 Task: Create a due date automation trigger when advanced on, on the wednesday of the week a card is due add checklist without checklist "Resume" at 11:00 AM.
Action: Mouse moved to (972, 88)
Screenshot: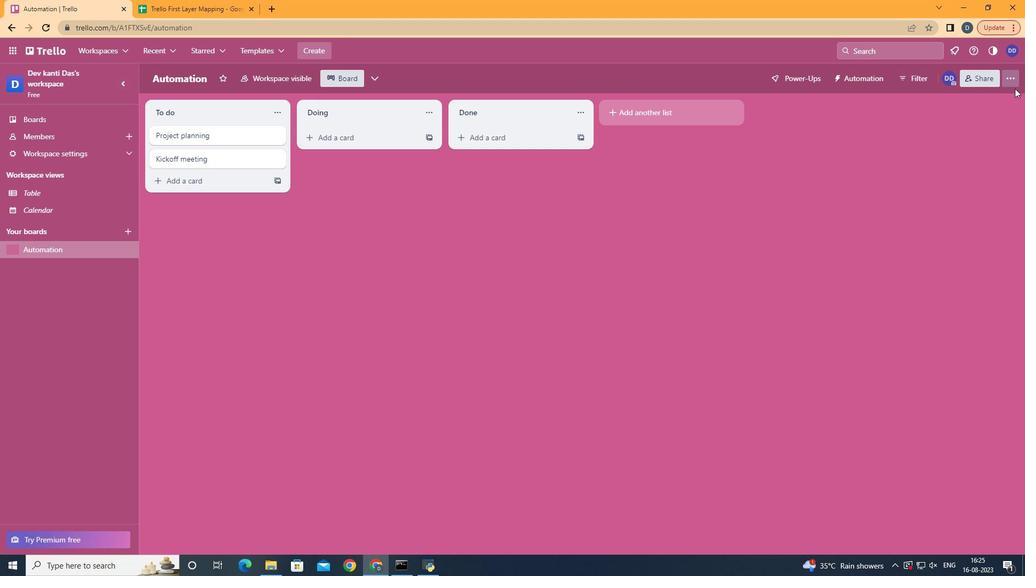 
Action: Mouse pressed left at (972, 88)
Screenshot: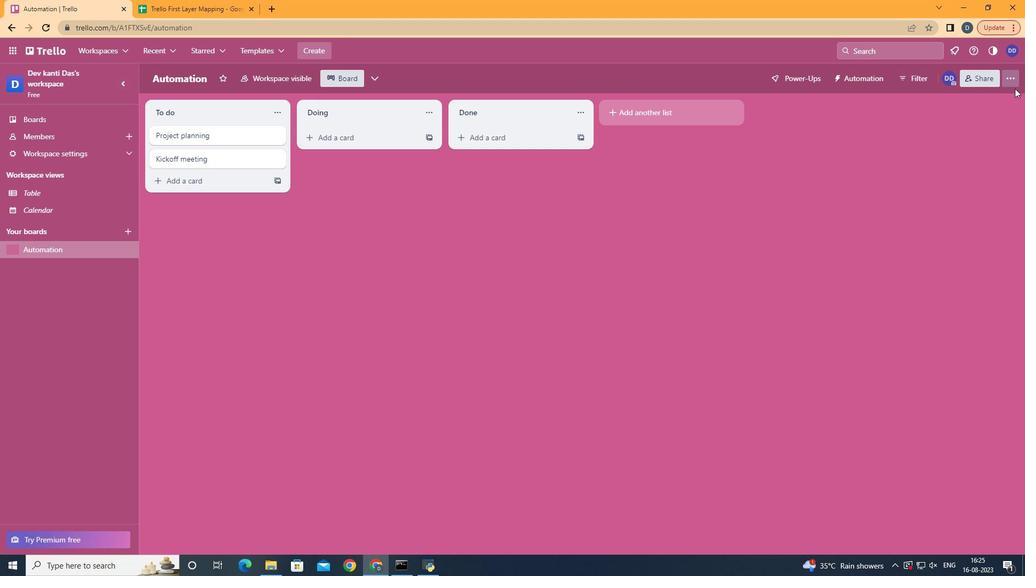 
Action: Mouse moved to (936, 221)
Screenshot: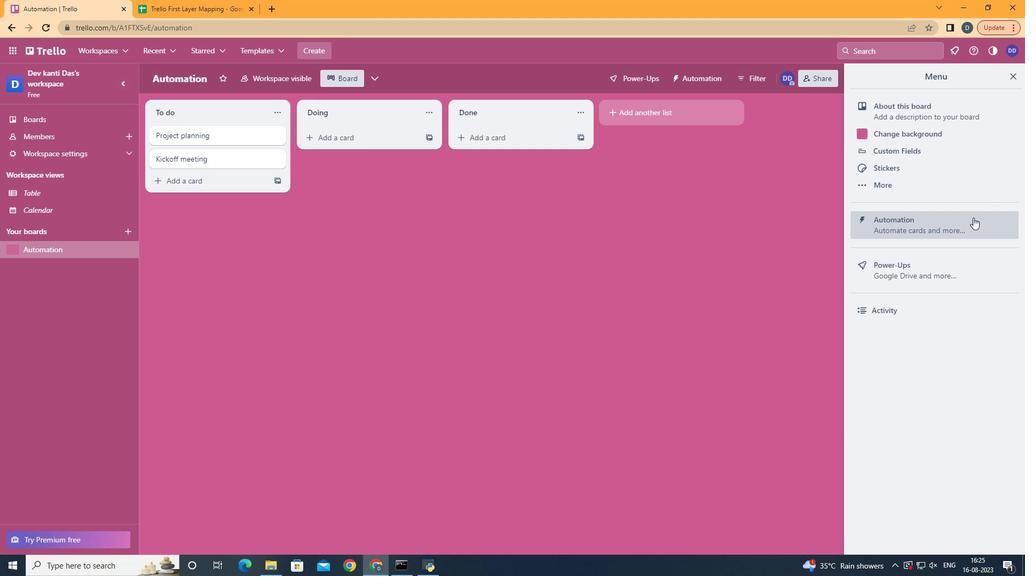 
Action: Mouse pressed left at (936, 221)
Screenshot: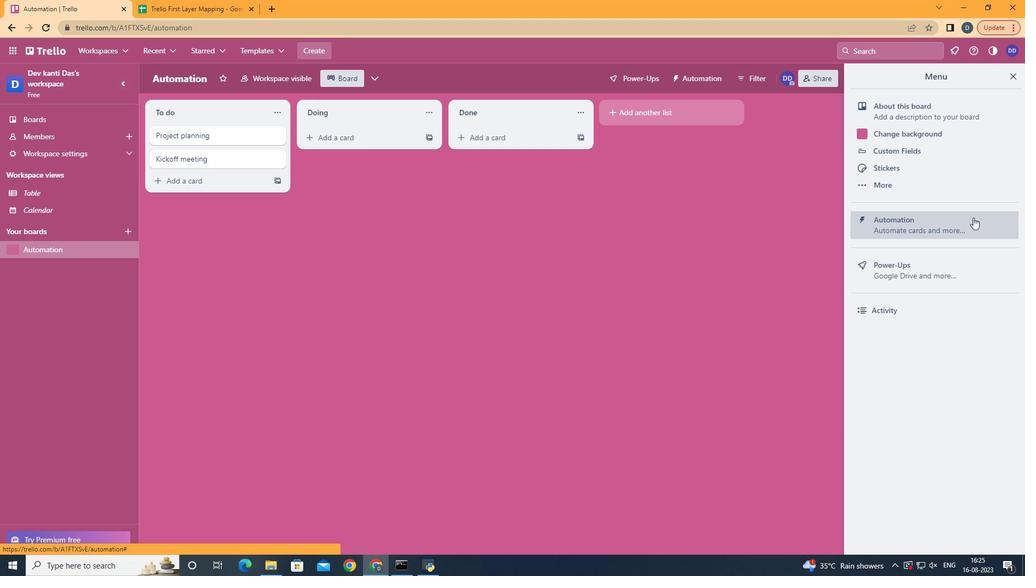 
Action: Mouse moved to (330, 209)
Screenshot: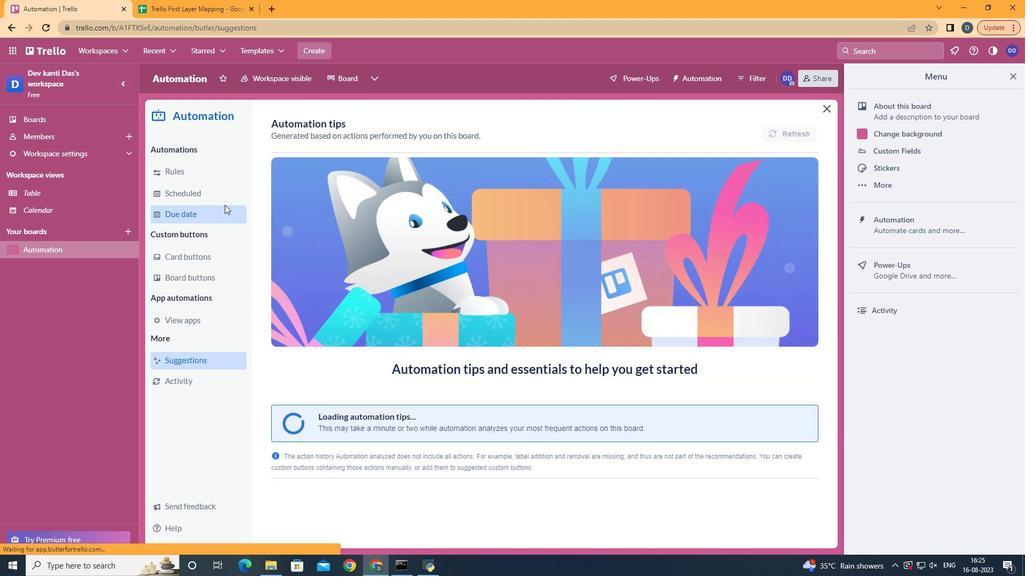 
Action: Mouse pressed left at (330, 209)
Screenshot: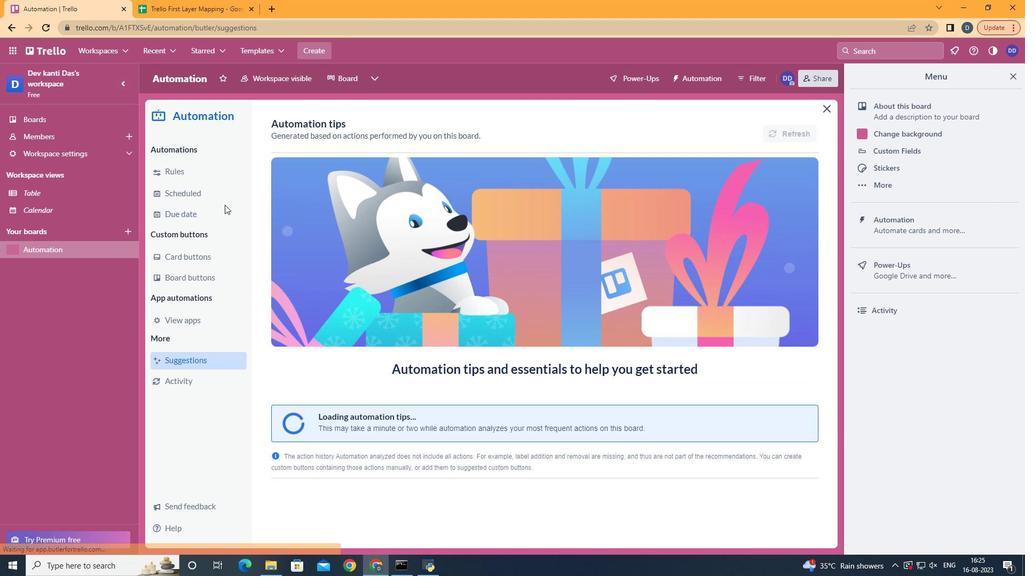 
Action: Mouse moved to (325, 220)
Screenshot: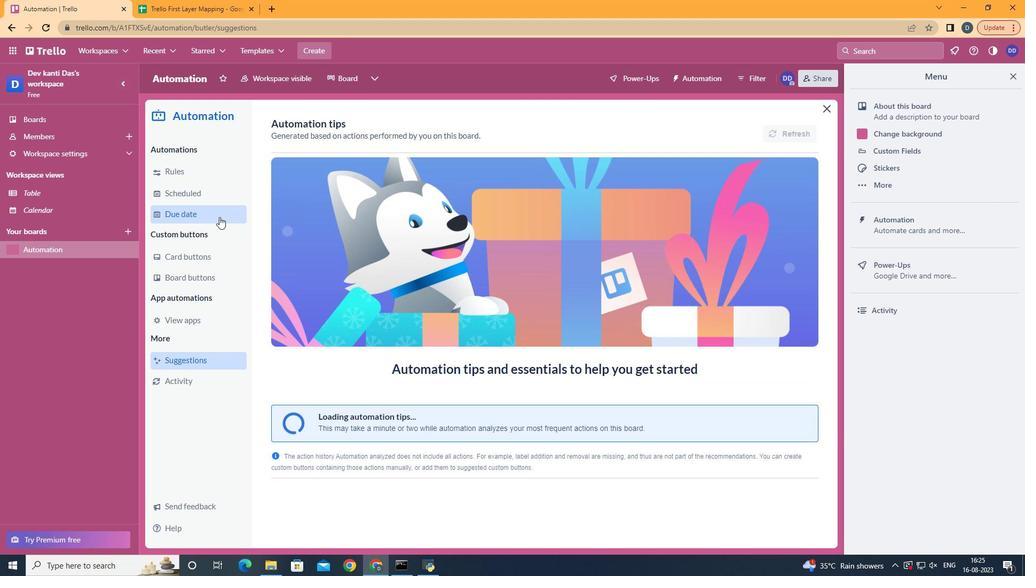
Action: Mouse pressed left at (325, 220)
Screenshot: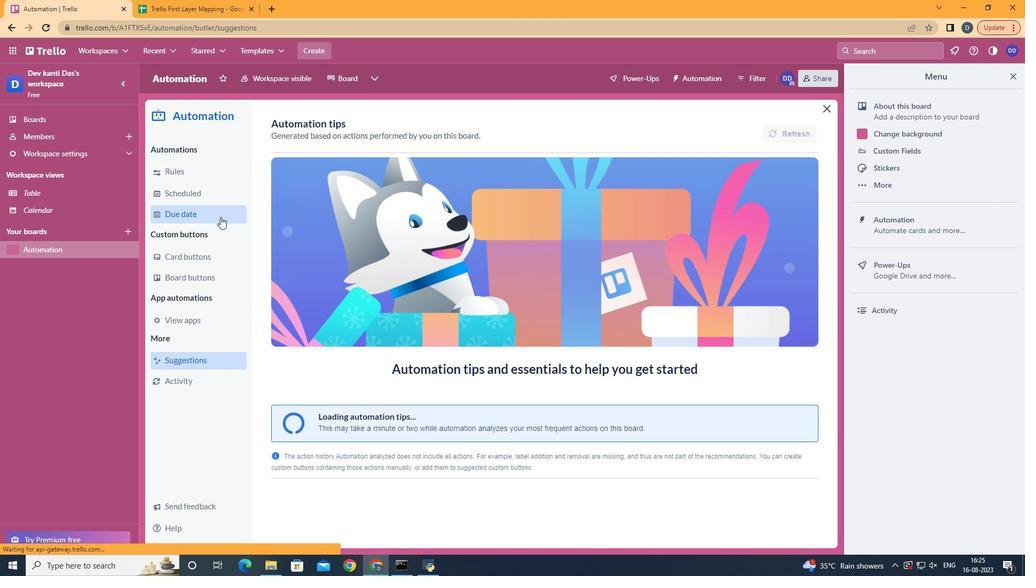
Action: Mouse moved to (754, 137)
Screenshot: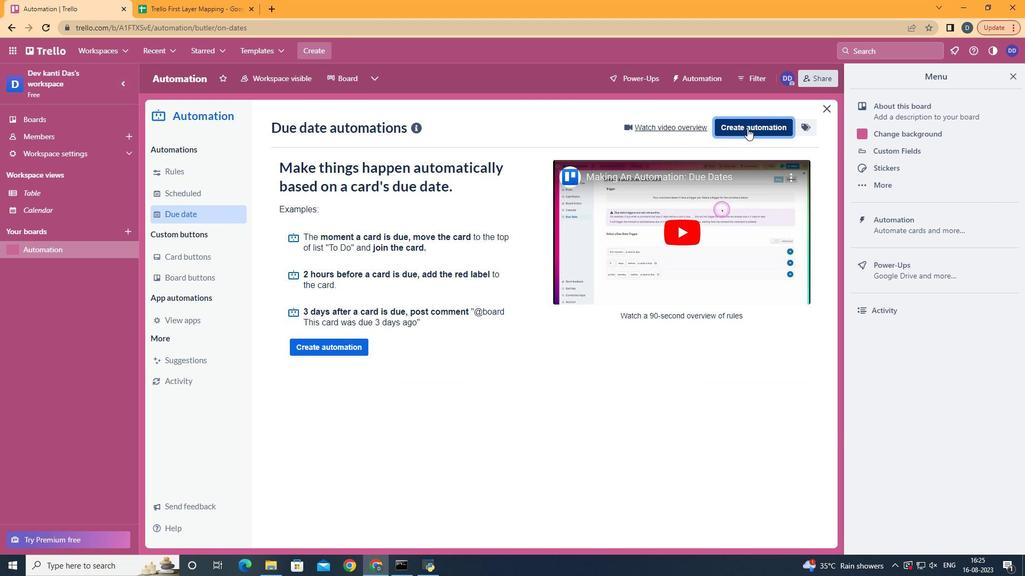 
Action: Mouse pressed left at (754, 137)
Screenshot: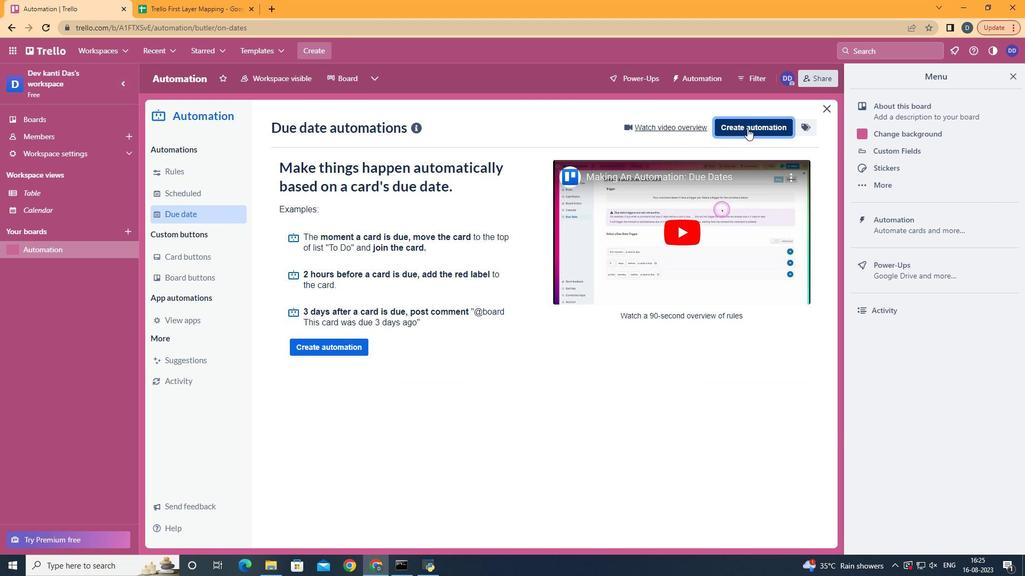 
Action: Mouse moved to (600, 241)
Screenshot: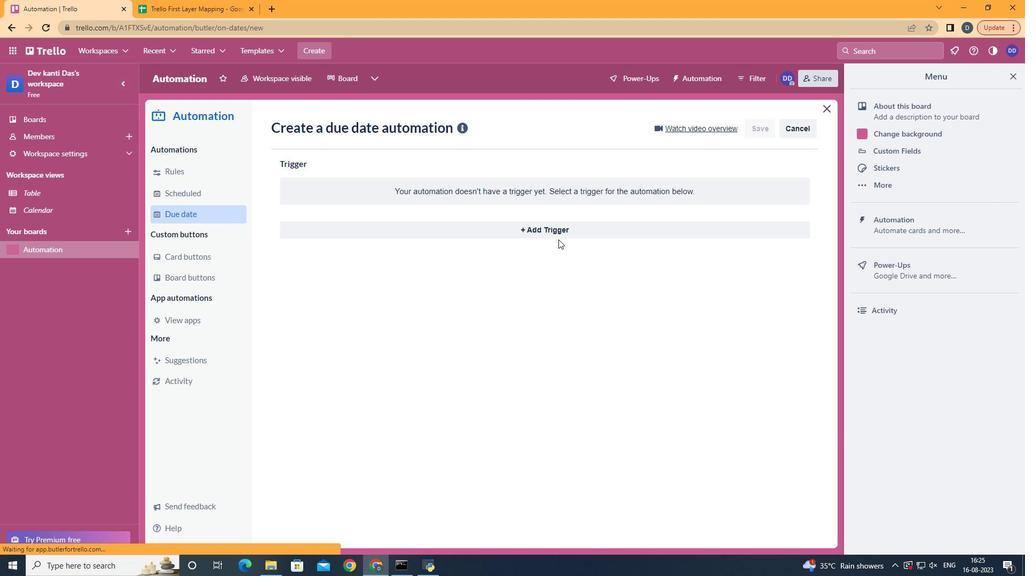 
Action: Mouse pressed left at (600, 241)
Screenshot: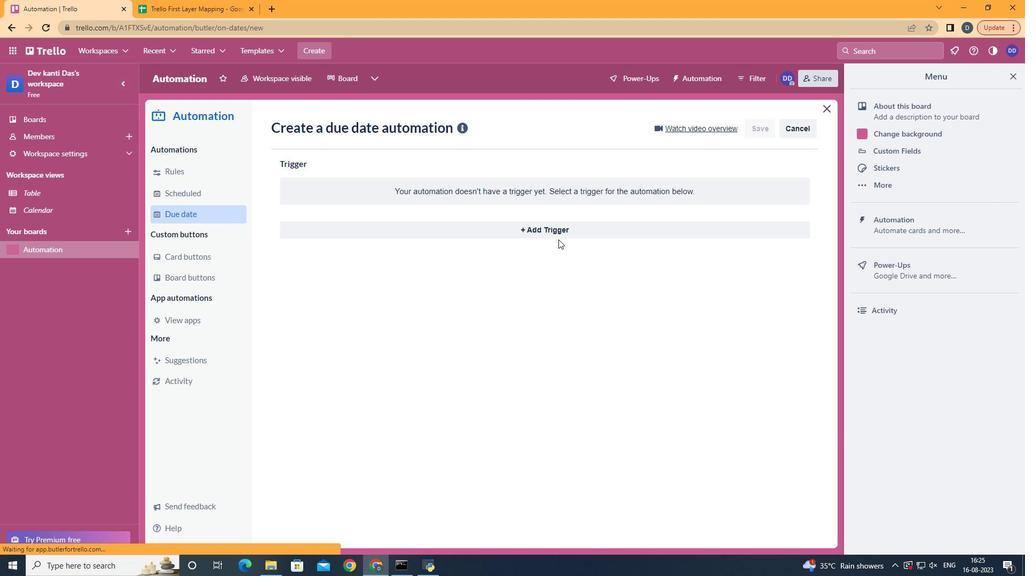 
Action: Mouse moved to (601, 239)
Screenshot: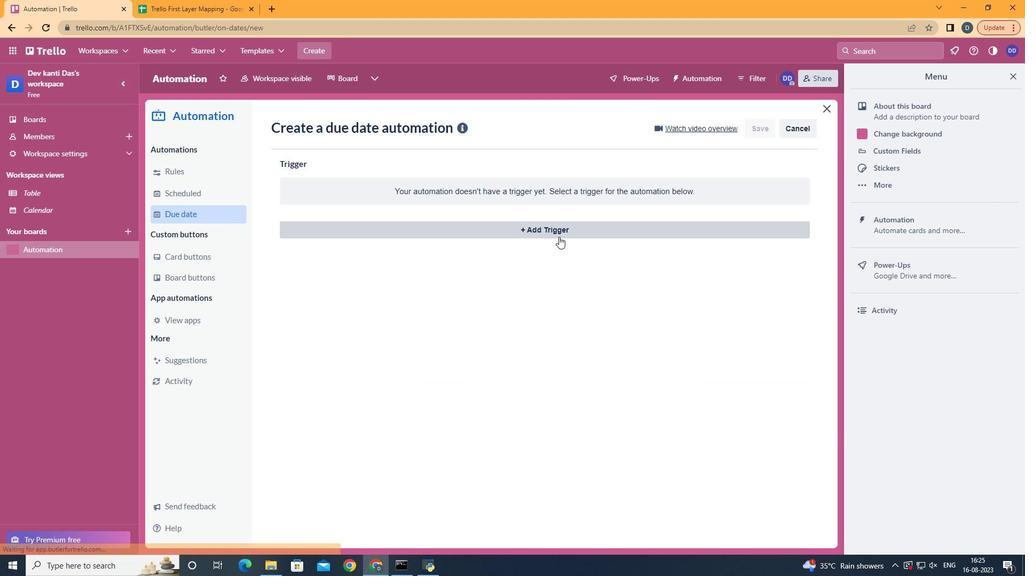 
Action: Mouse pressed left at (601, 239)
Screenshot: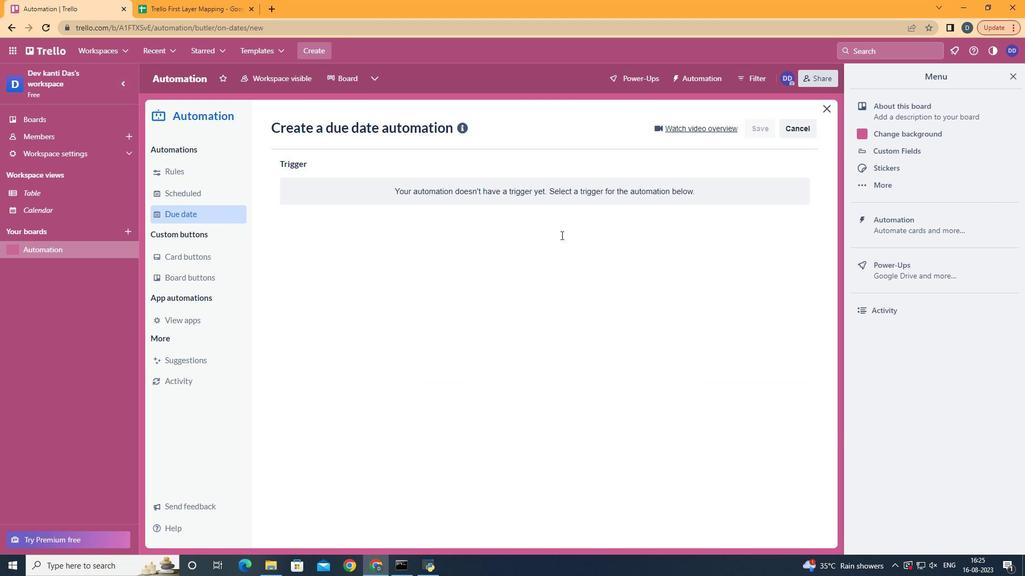 
Action: Mouse moved to (433, 317)
Screenshot: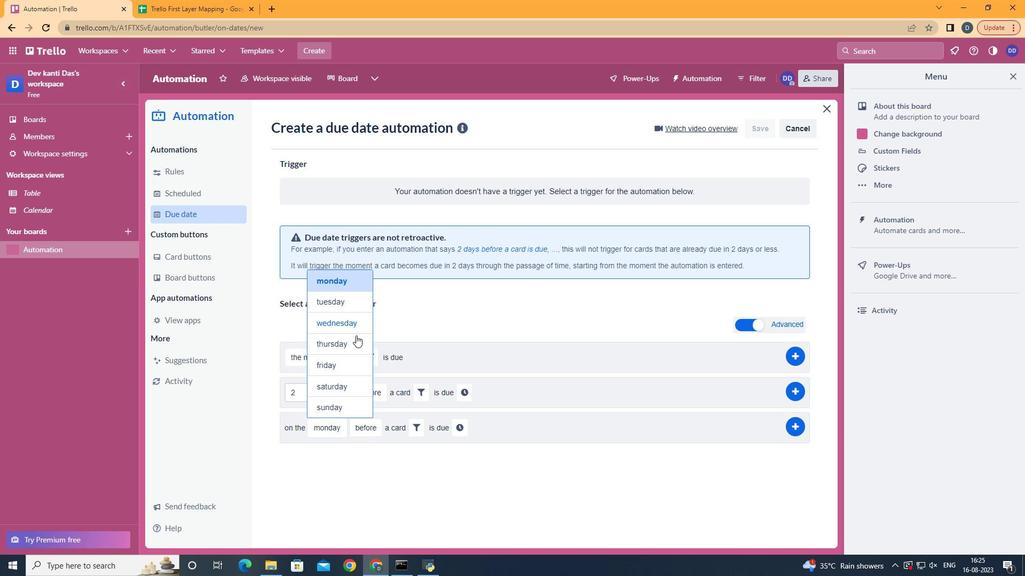 
Action: Mouse pressed left at (433, 317)
Screenshot: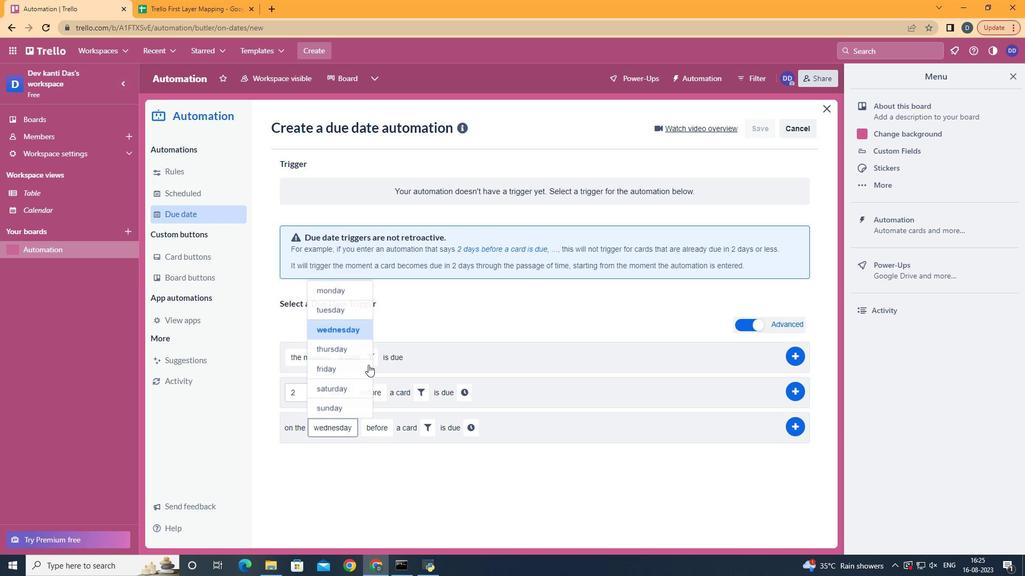 
Action: Mouse moved to (474, 473)
Screenshot: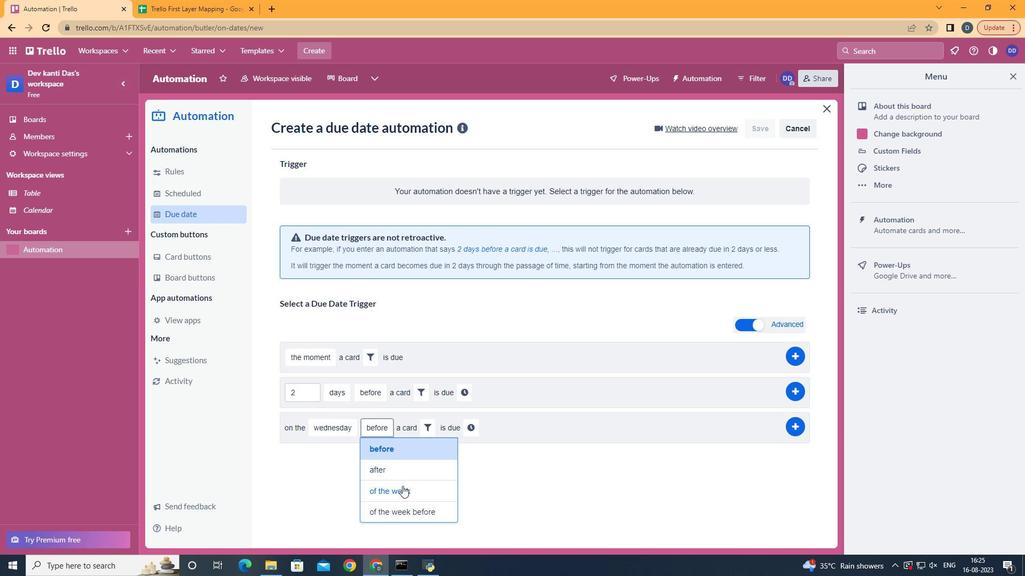 
Action: Mouse pressed left at (474, 473)
Screenshot: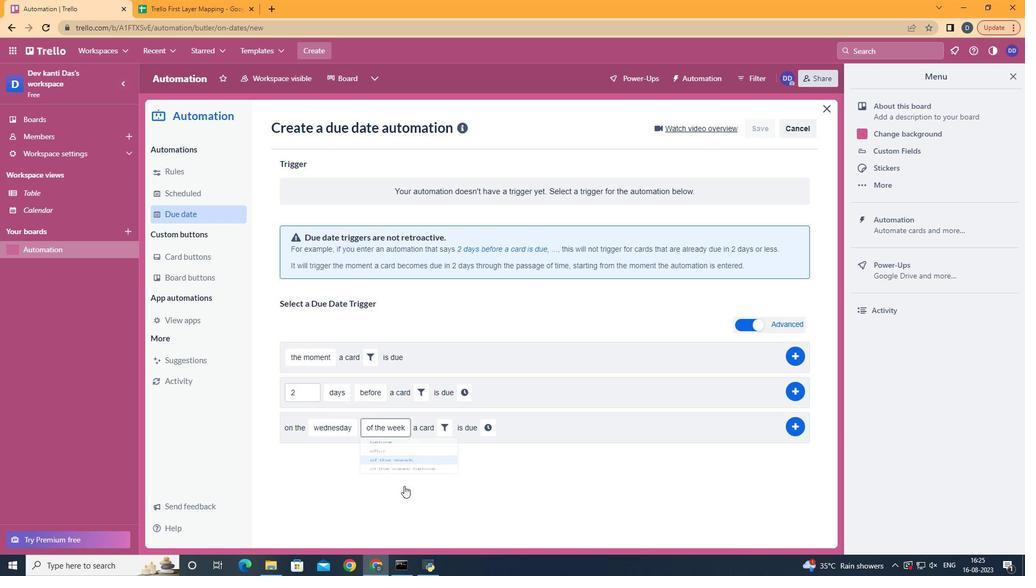 
Action: Mouse moved to (506, 423)
Screenshot: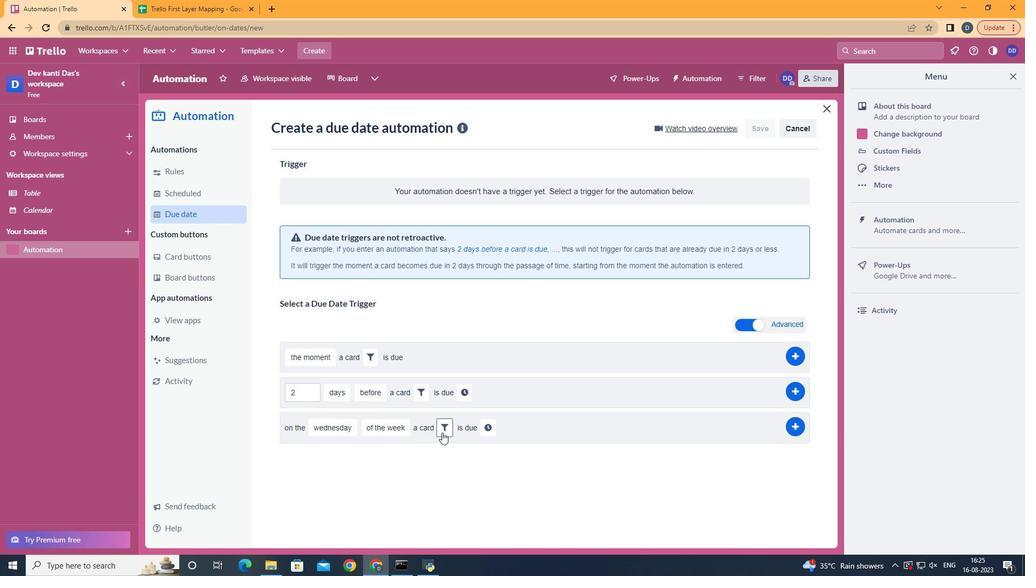 
Action: Mouse pressed left at (506, 423)
Screenshot: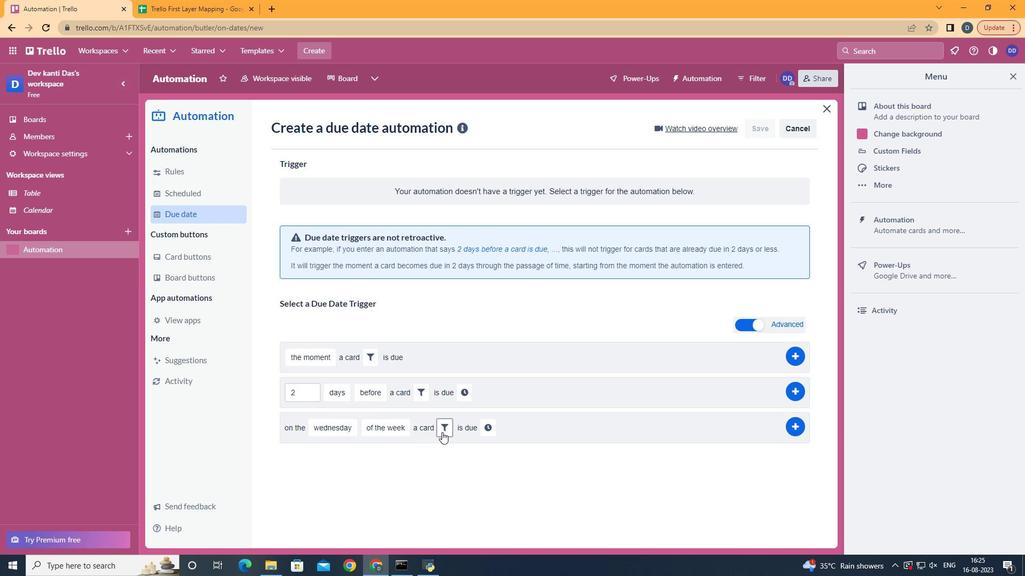 
Action: Mouse moved to (580, 449)
Screenshot: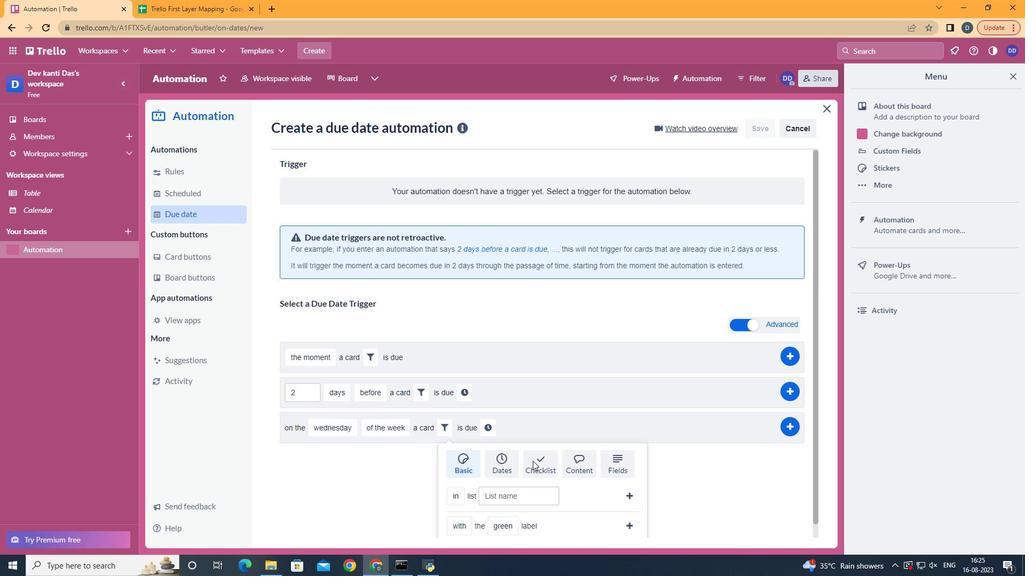 
Action: Mouse pressed left at (580, 449)
Screenshot: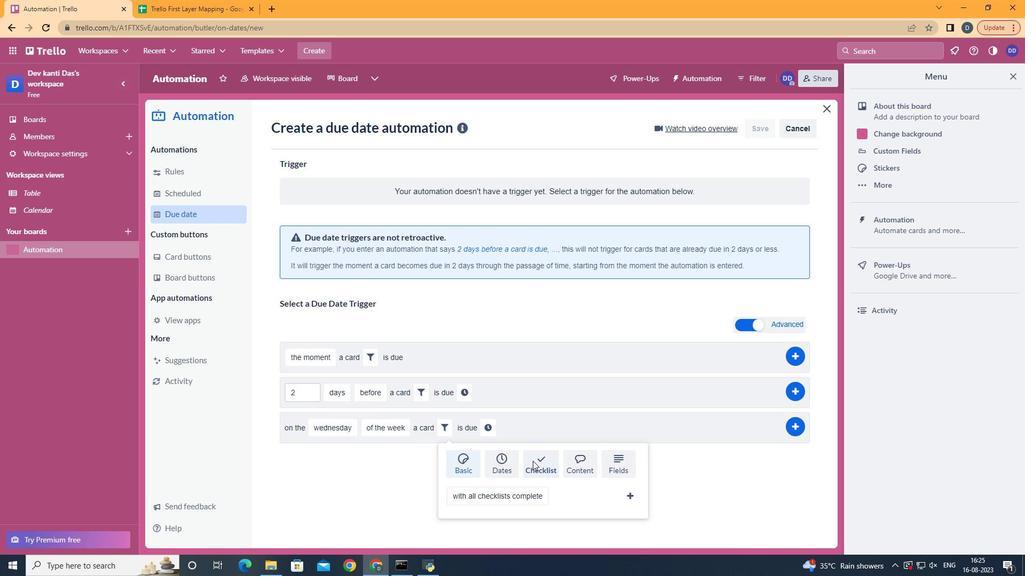 
Action: Mouse moved to (573, 444)
Screenshot: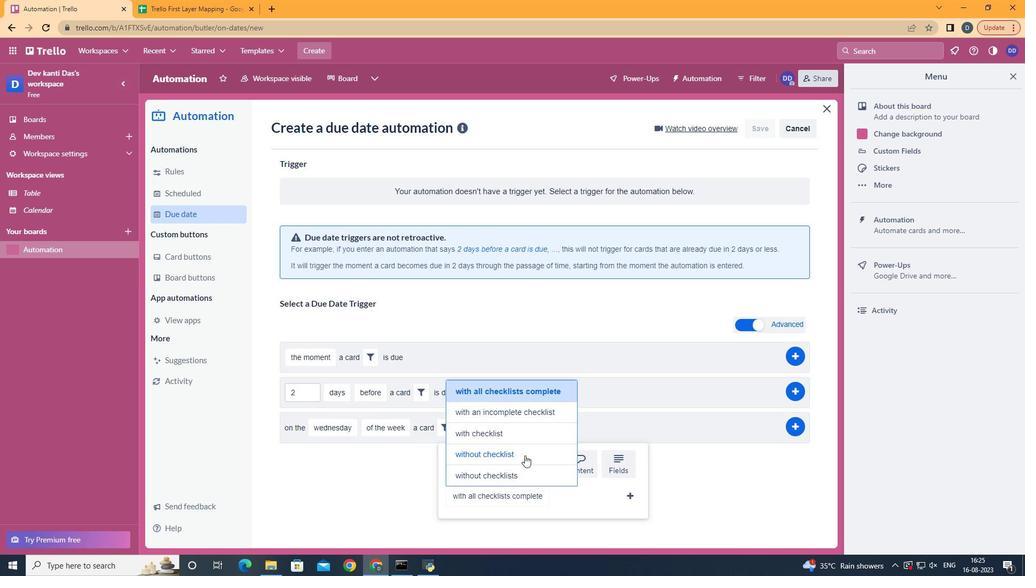 
Action: Mouse pressed left at (573, 444)
Screenshot: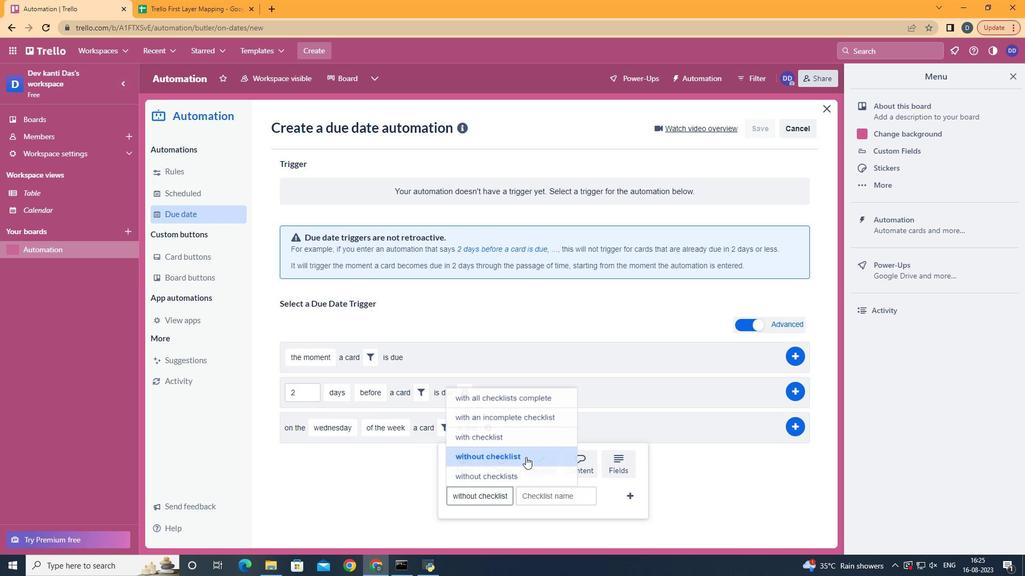 
Action: Mouse moved to (595, 474)
Screenshot: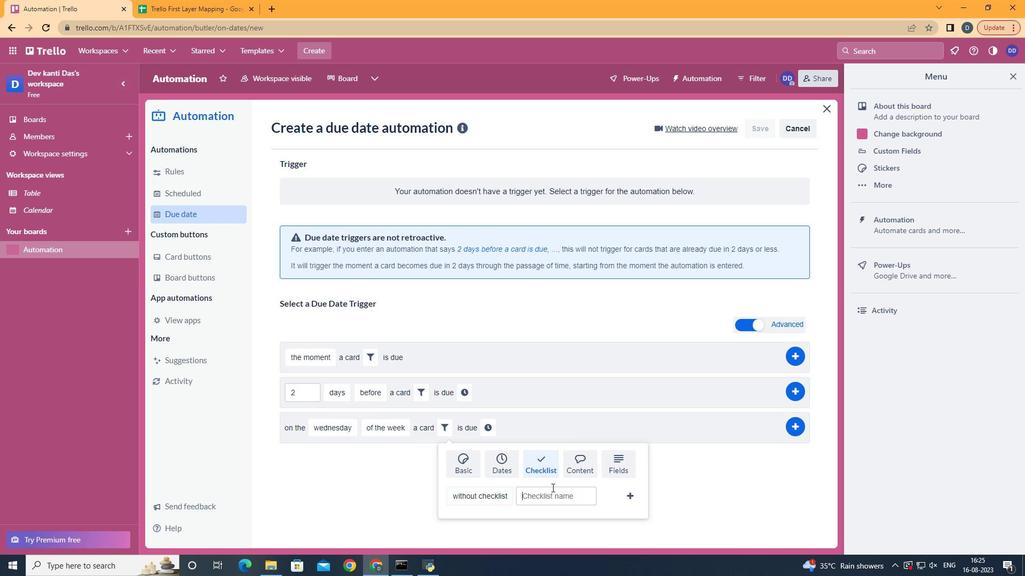 
Action: Mouse pressed left at (595, 474)
Screenshot: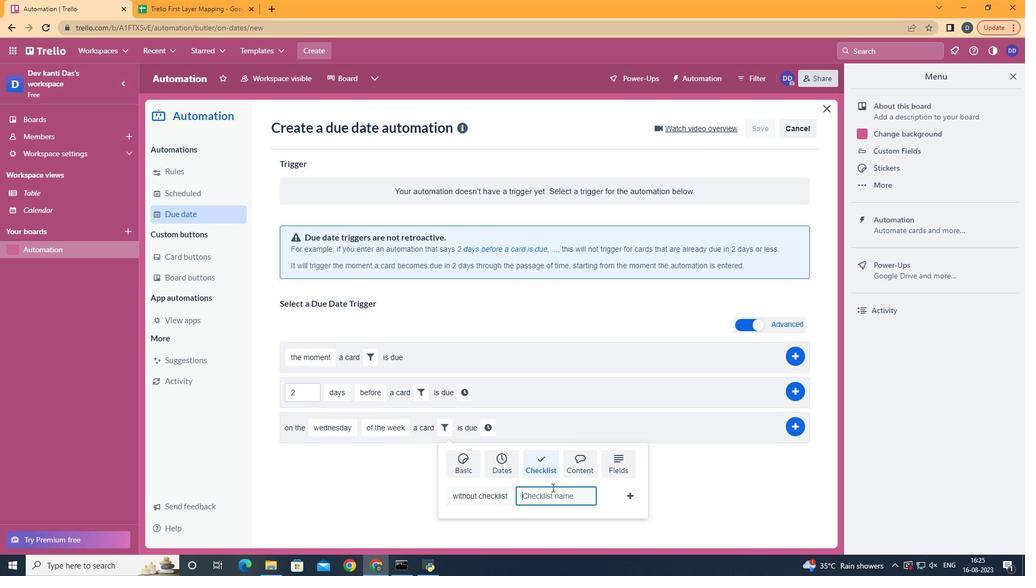 
Action: Mouse moved to (602, 474)
Screenshot: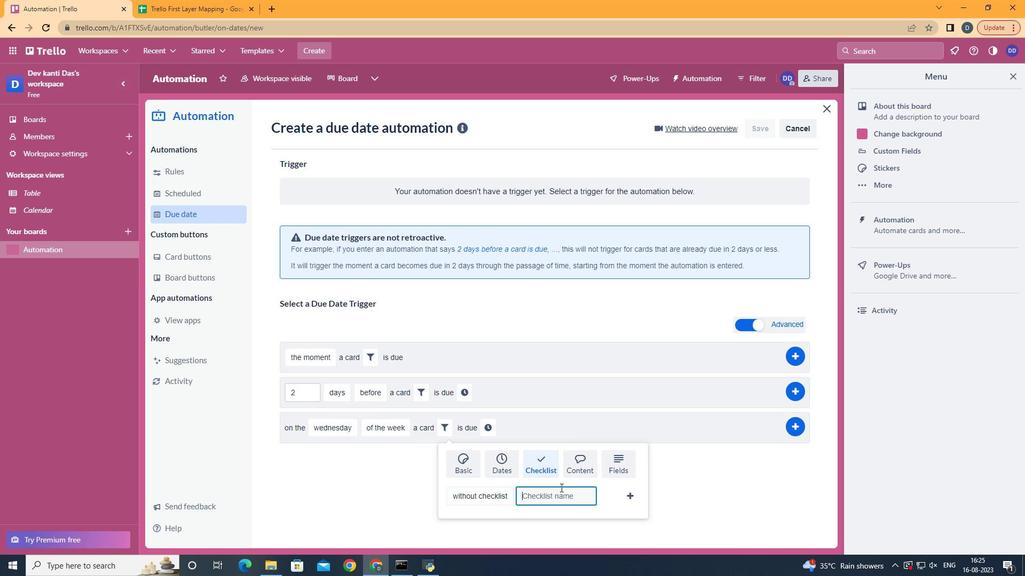 
Action: Key pressed <Key.shift>Resume
Screenshot: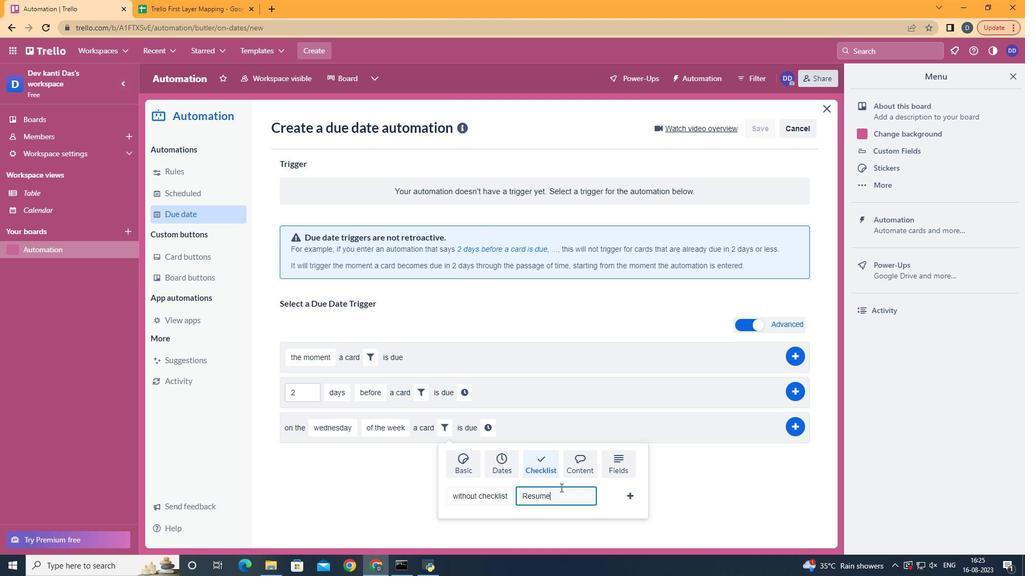 
Action: Mouse moved to (656, 478)
Screenshot: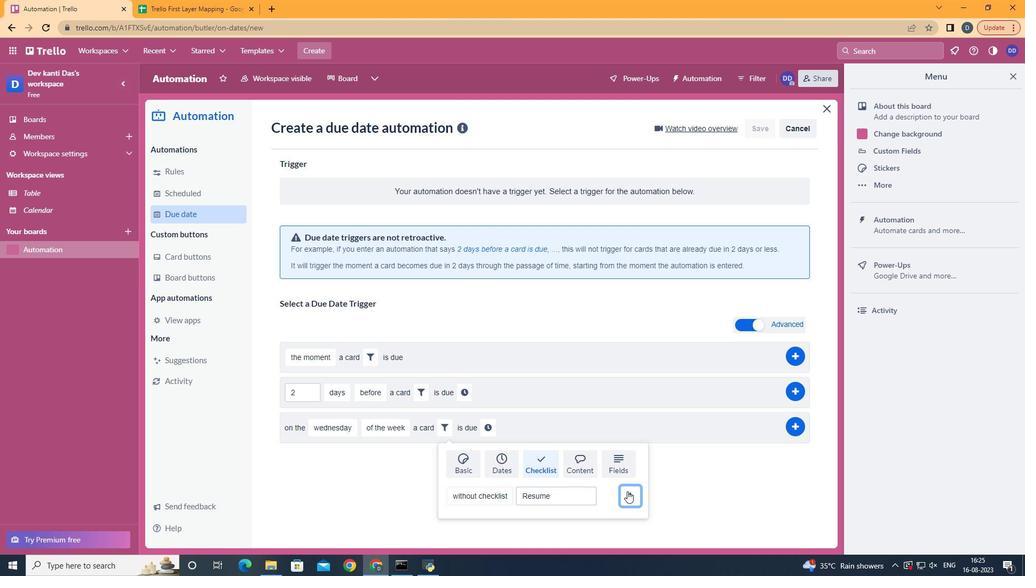 
Action: Mouse pressed left at (656, 478)
Screenshot: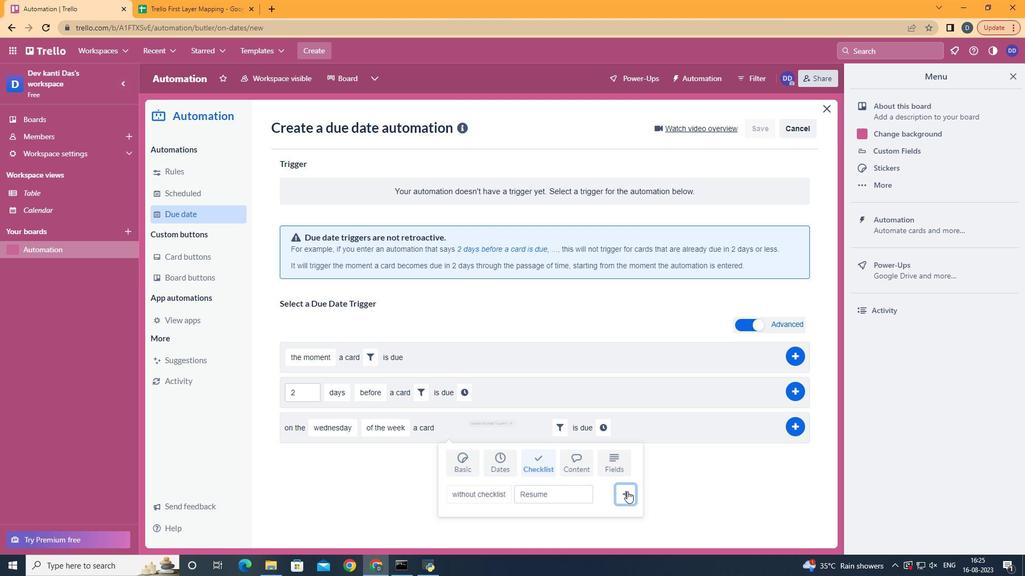 
Action: Mouse moved to (635, 420)
Screenshot: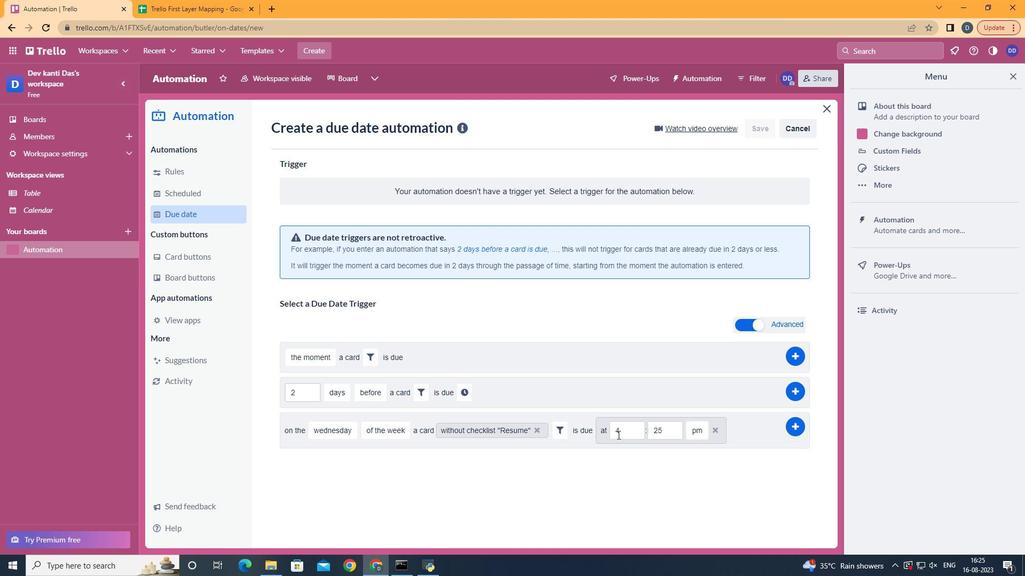 
Action: Mouse pressed left at (635, 420)
Screenshot: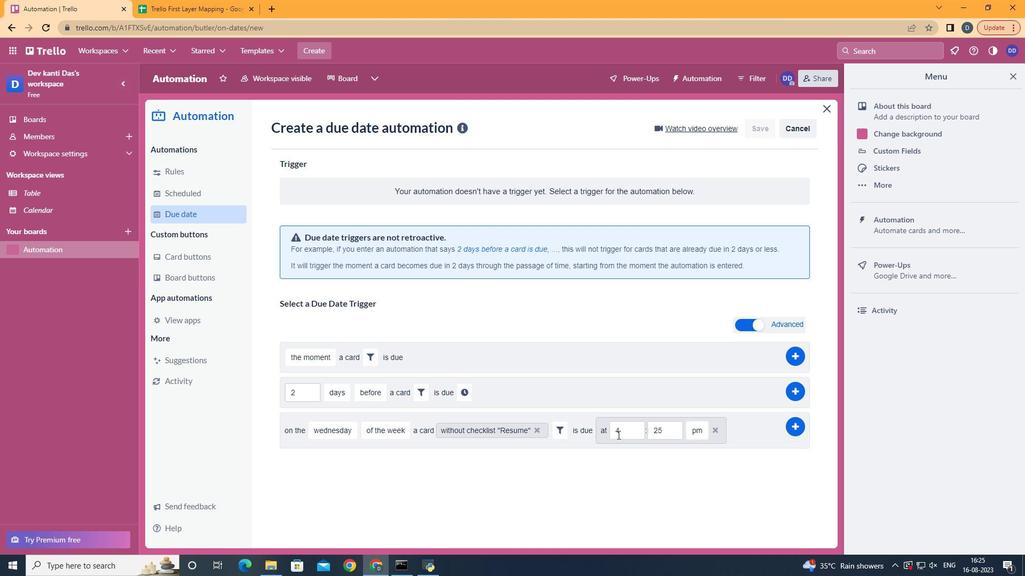
Action: Mouse moved to (654, 426)
Screenshot: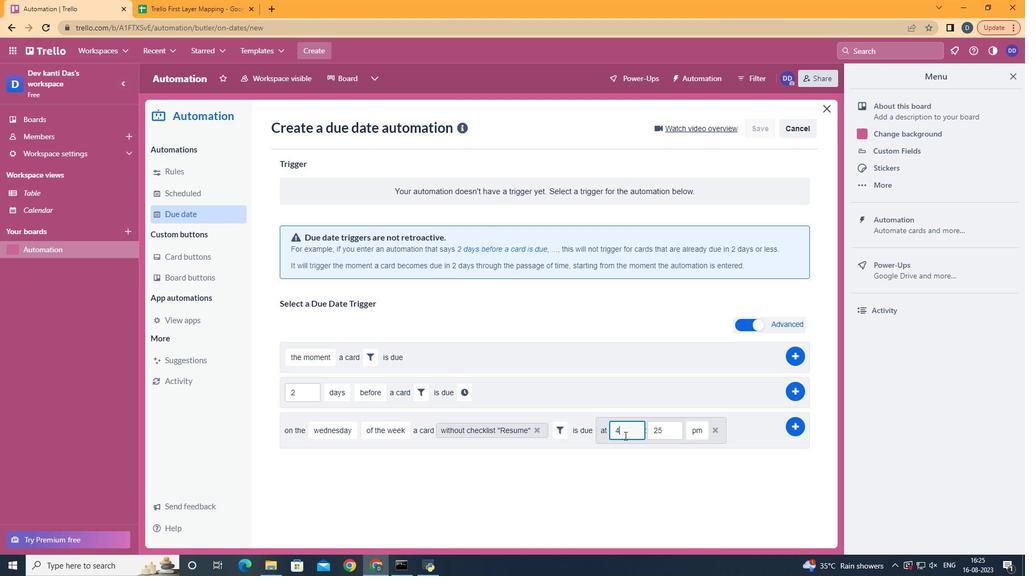 
Action: Mouse pressed left at (654, 426)
Screenshot: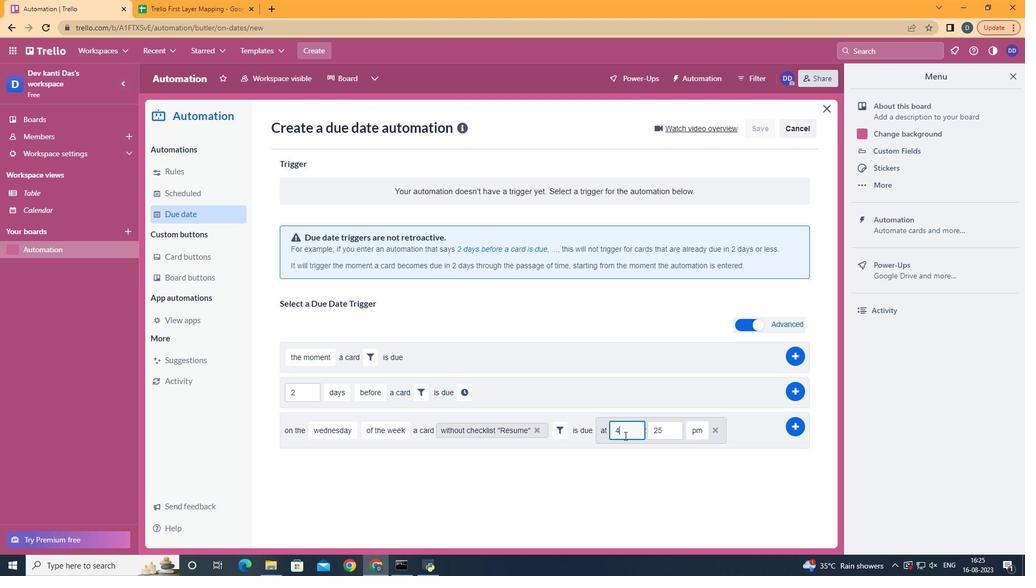 
Action: Key pressed <Key.backspace>11
Screenshot: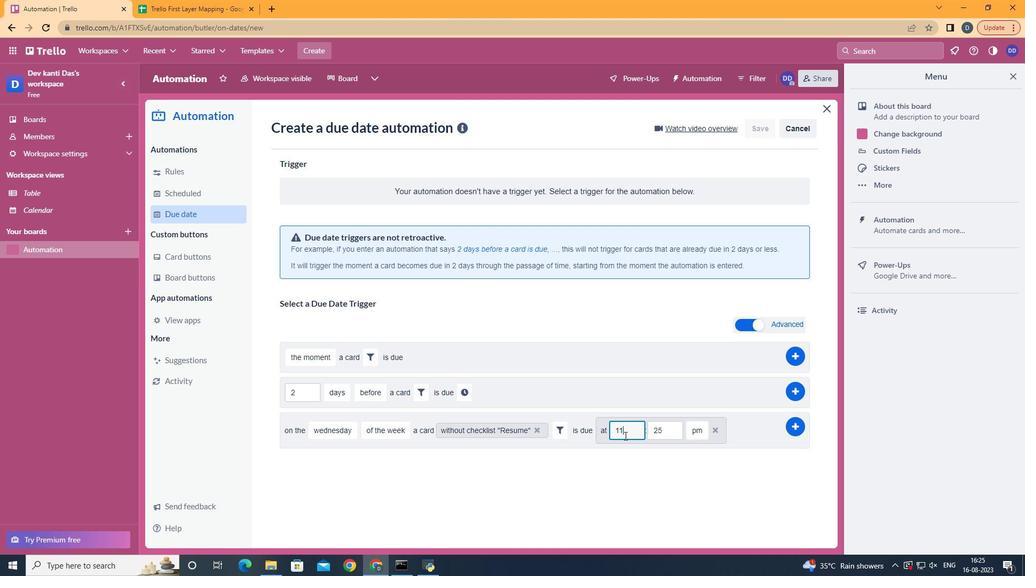 
Action: Mouse moved to (684, 422)
Screenshot: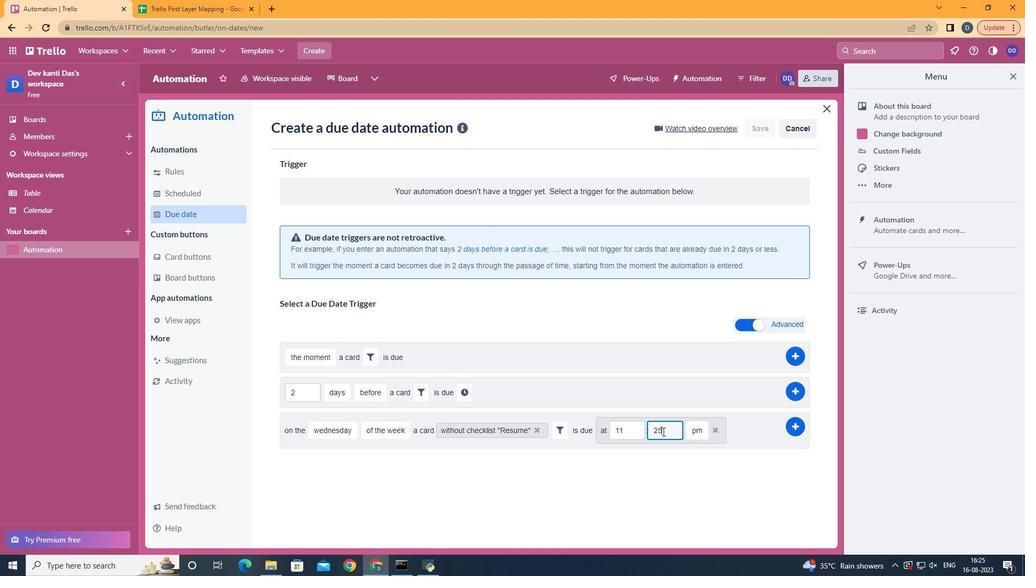 
Action: Mouse pressed left at (684, 422)
Screenshot: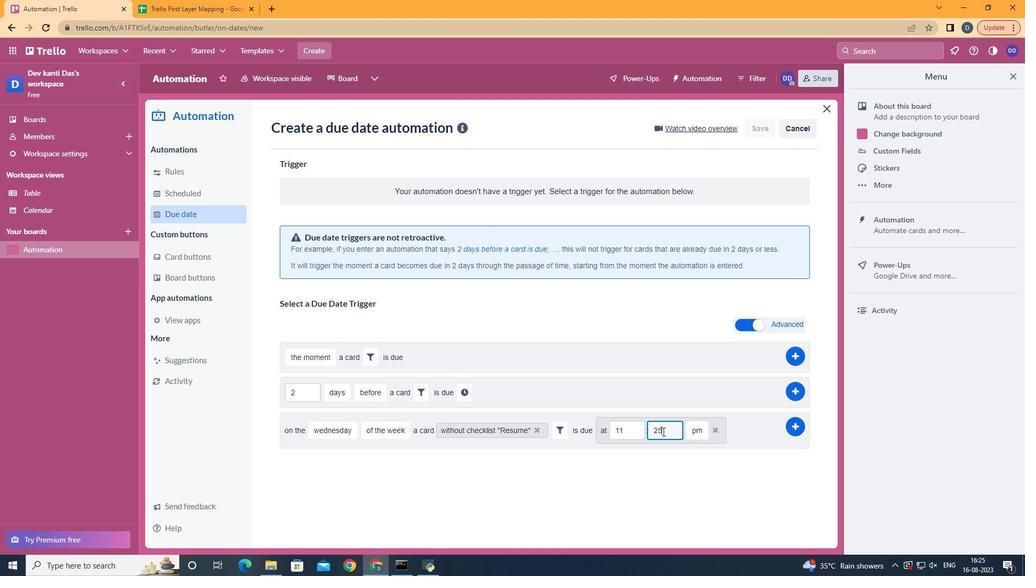 
Action: Mouse moved to (685, 421)
Screenshot: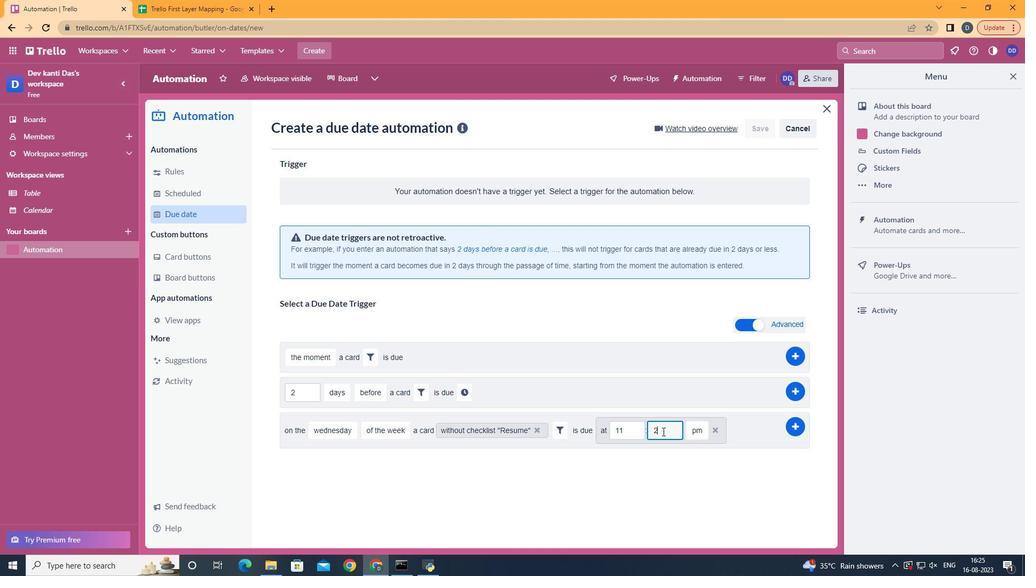 
Action: Key pressed <Key.backspace><Key.backspace>00
Screenshot: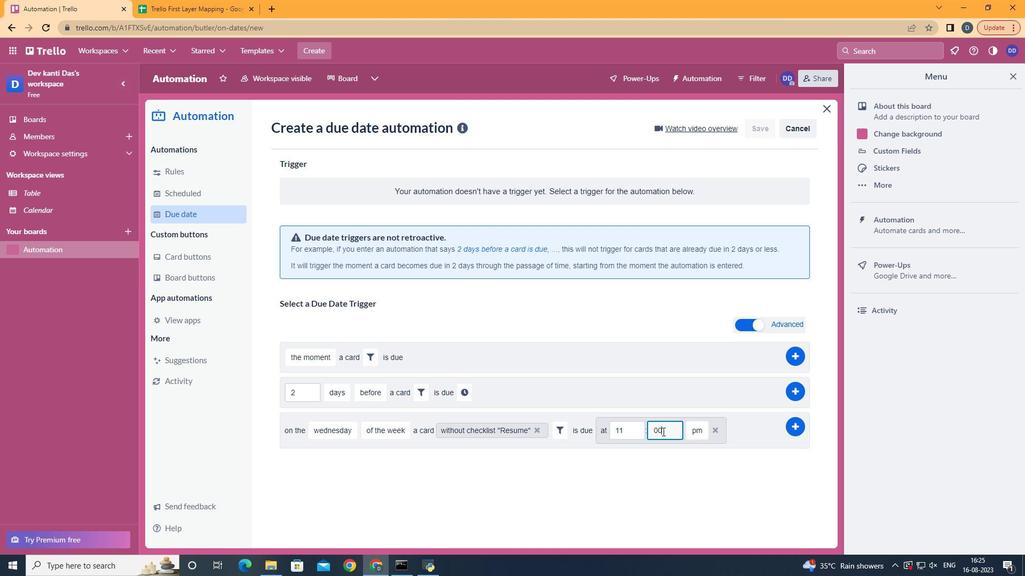 
Action: Mouse moved to (713, 438)
Screenshot: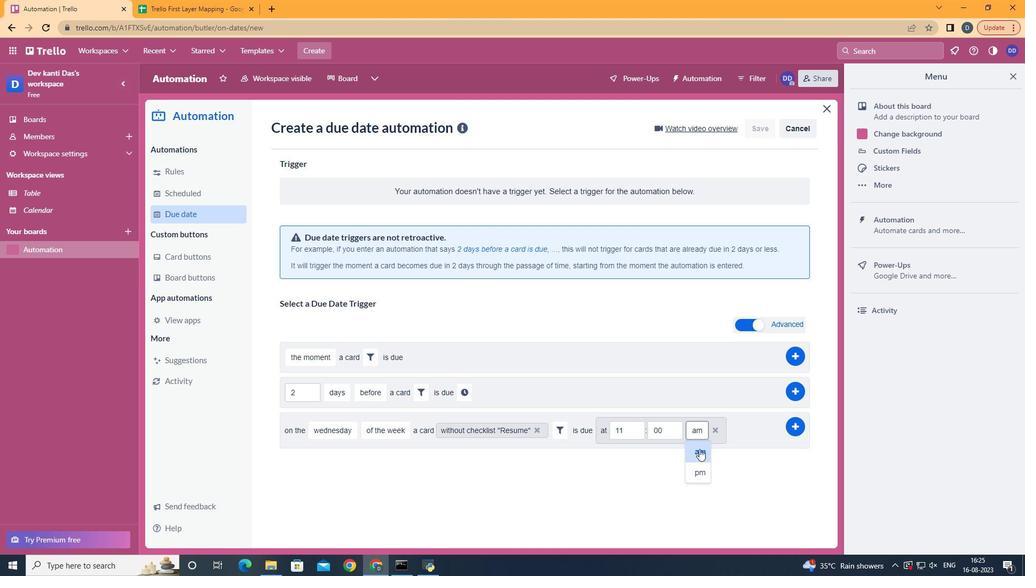 
Action: Mouse pressed left at (713, 438)
Screenshot: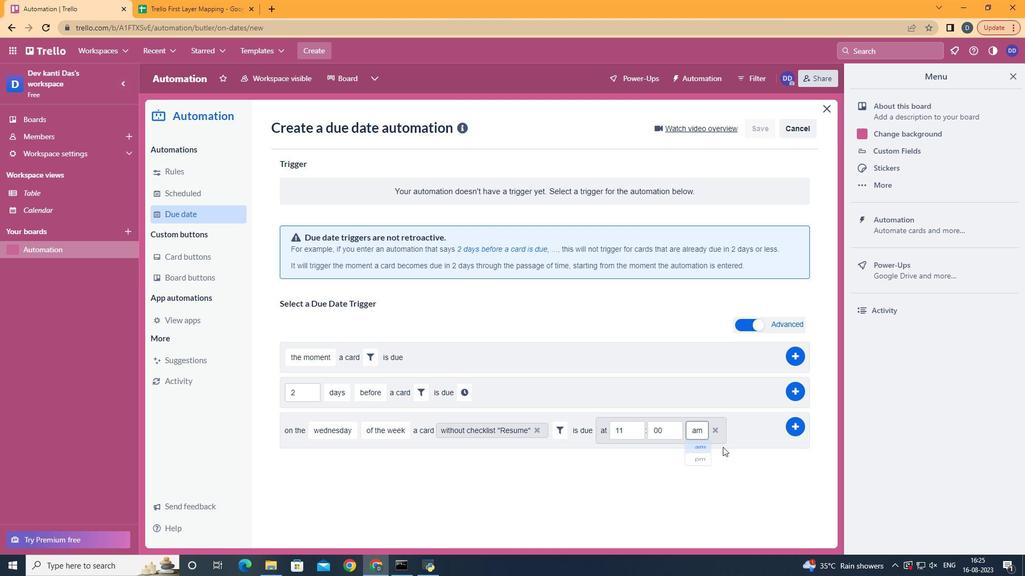 
Action: Mouse moved to (795, 417)
Screenshot: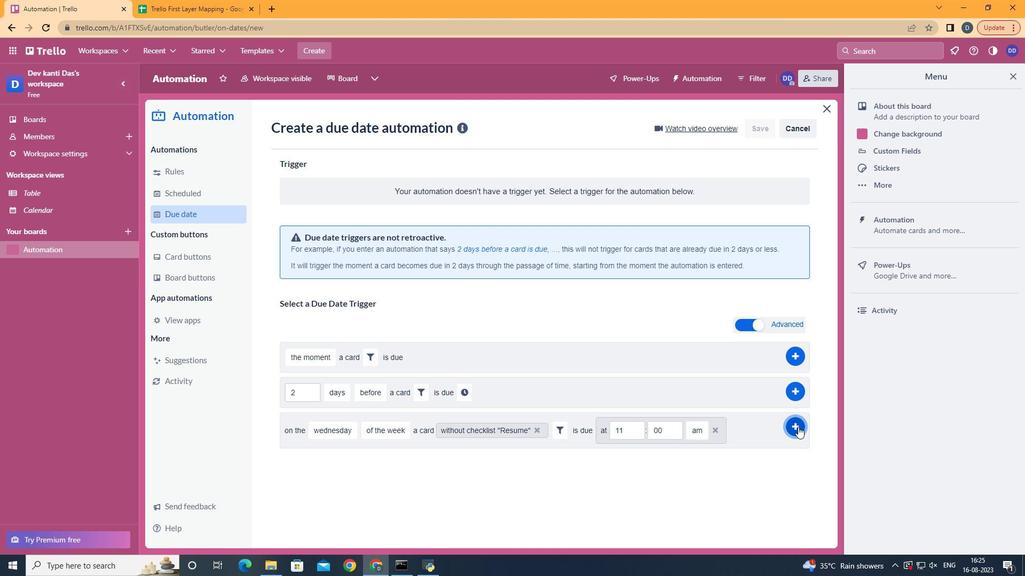 
Action: Mouse pressed left at (795, 417)
Screenshot: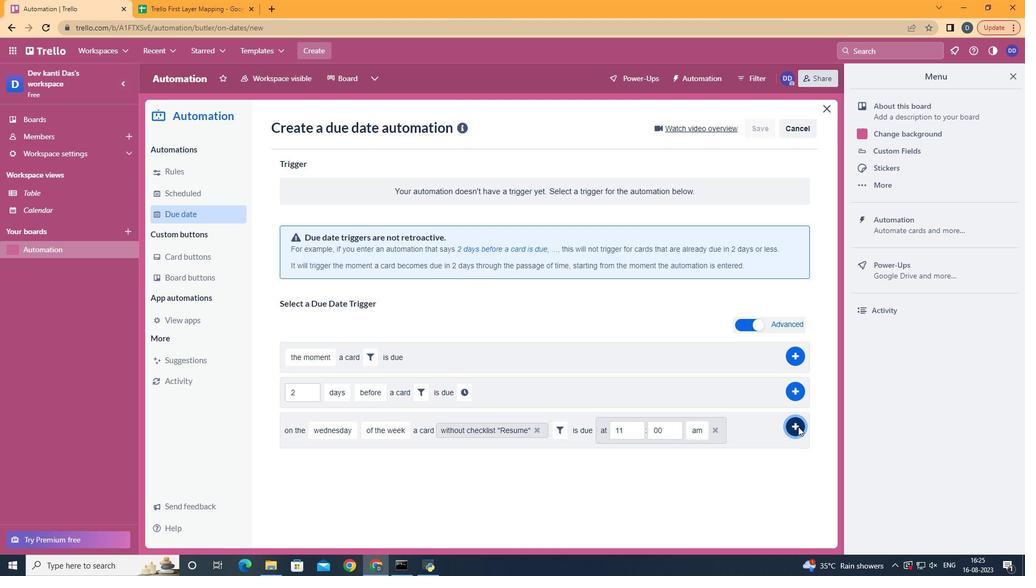 
Action: Mouse moved to (795, 417)
Screenshot: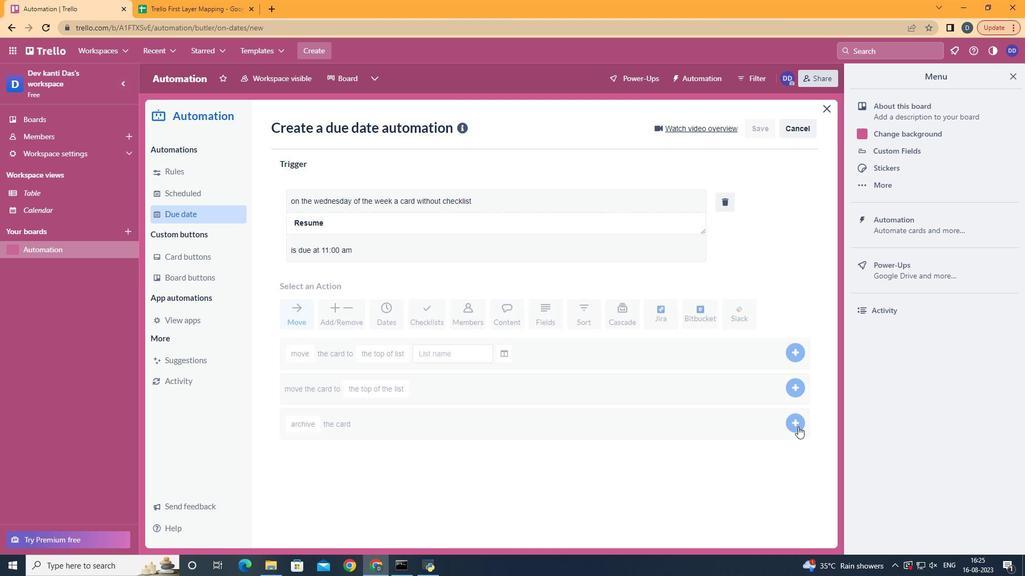 
